 Task: Select a due date automation when advanced on, the moment a card is due add fields without custom field "Resume" set to a number lower than 1 and greater or equal to 10.
Action: Mouse moved to (969, 71)
Screenshot: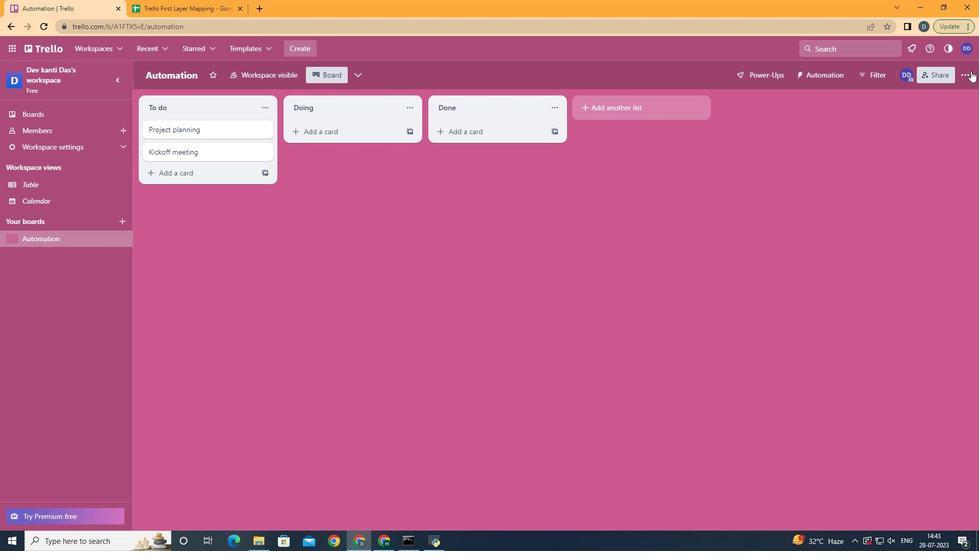 
Action: Mouse pressed left at (969, 71)
Screenshot: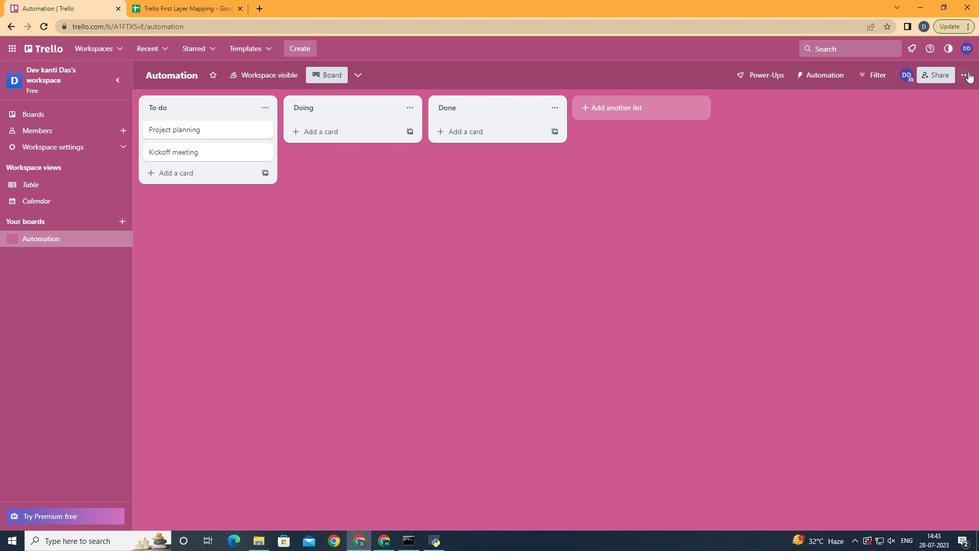 
Action: Mouse moved to (897, 230)
Screenshot: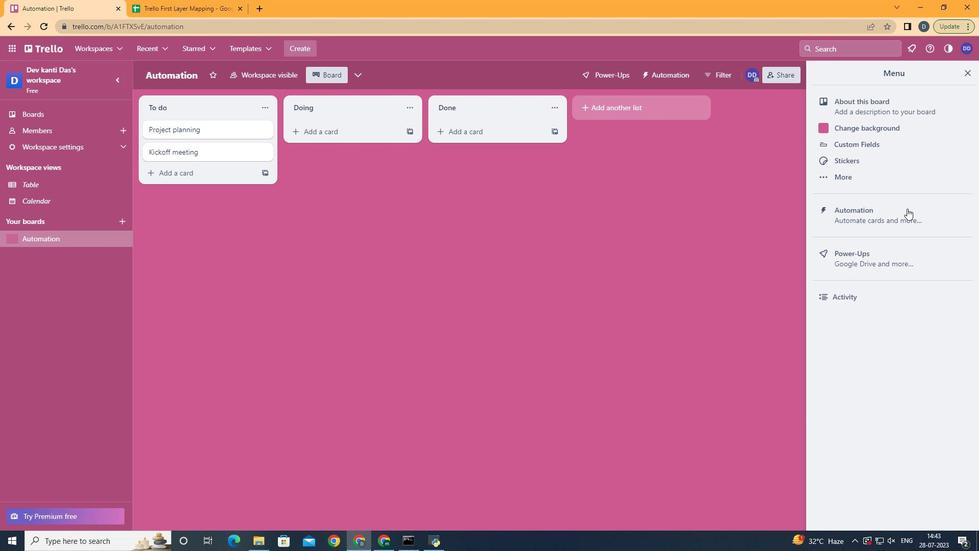 
Action: Mouse pressed left at (897, 230)
Screenshot: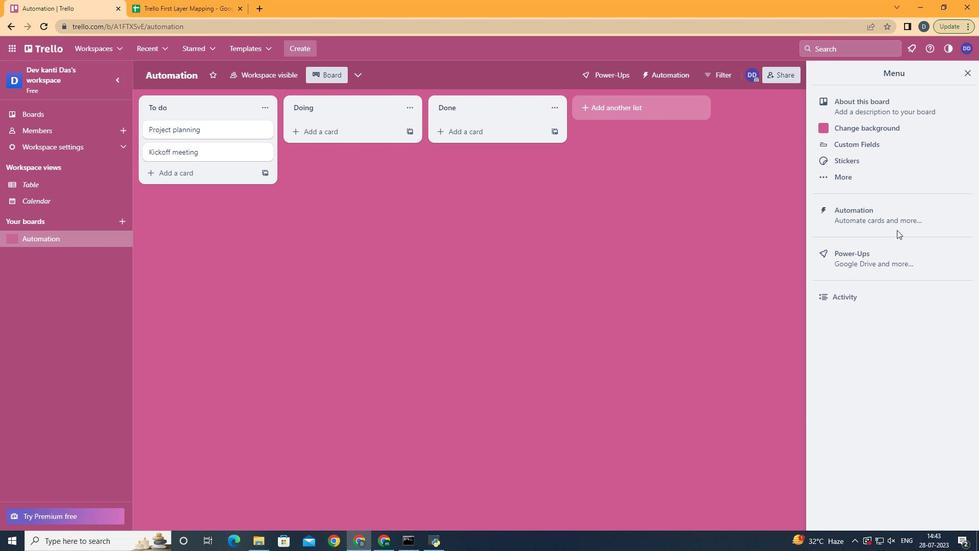 
Action: Mouse moved to (901, 225)
Screenshot: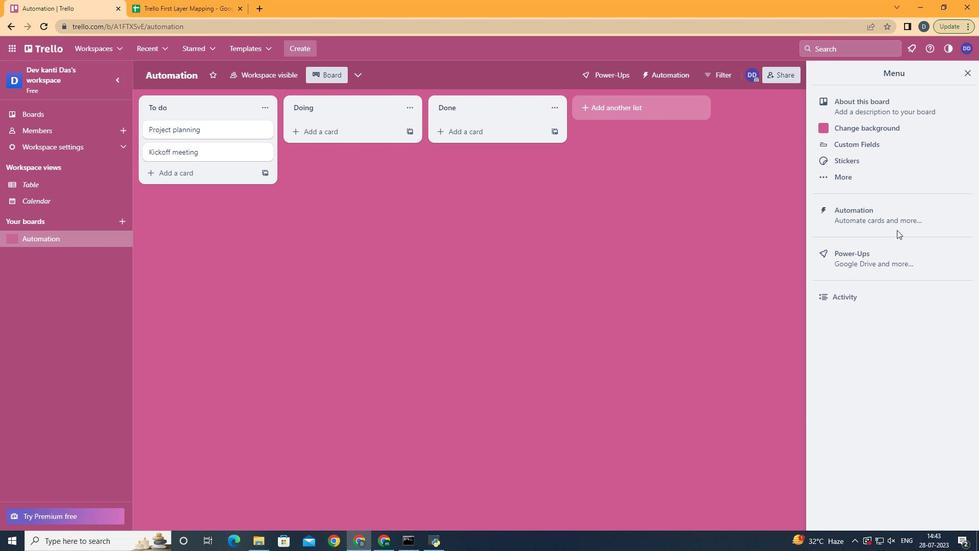 
Action: Mouse pressed left at (901, 225)
Screenshot: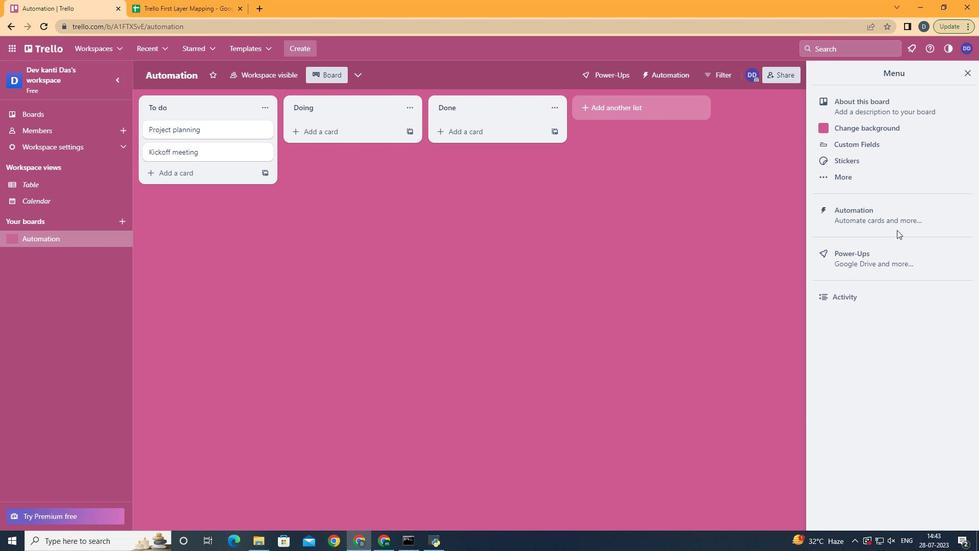 
Action: Mouse moved to (199, 204)
Screenshot: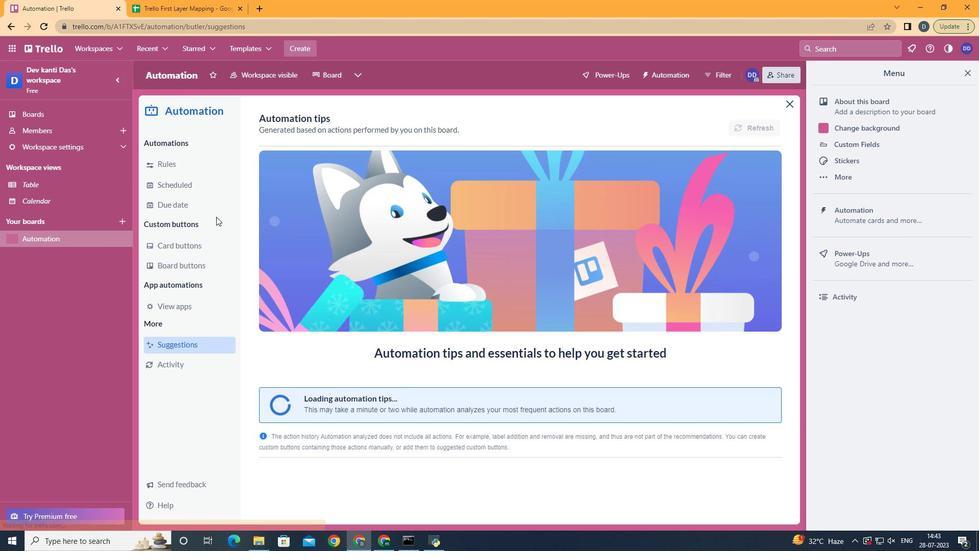 
Action: Mouse pressed left at (199, 204)
Screenshot: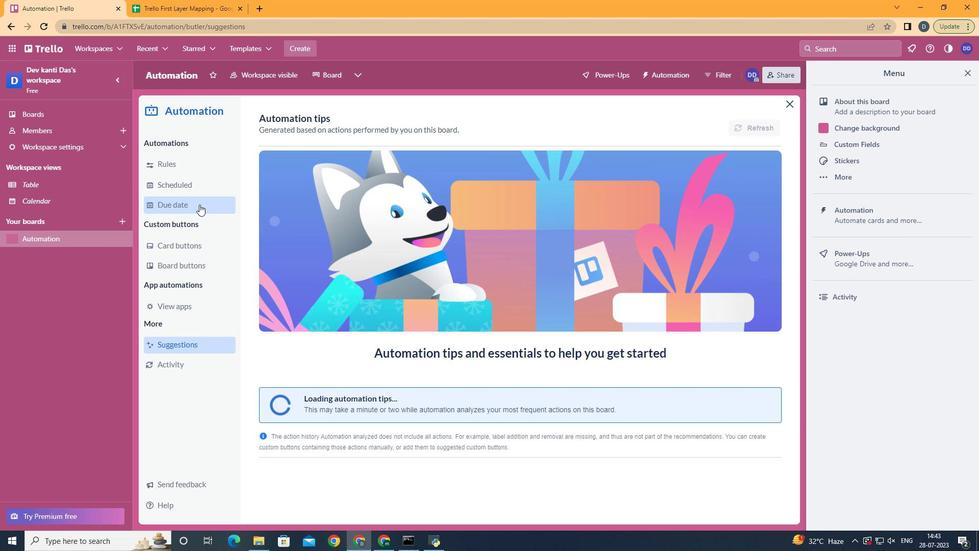 
Action: Mouse moved to (738, 124)
Screenshot: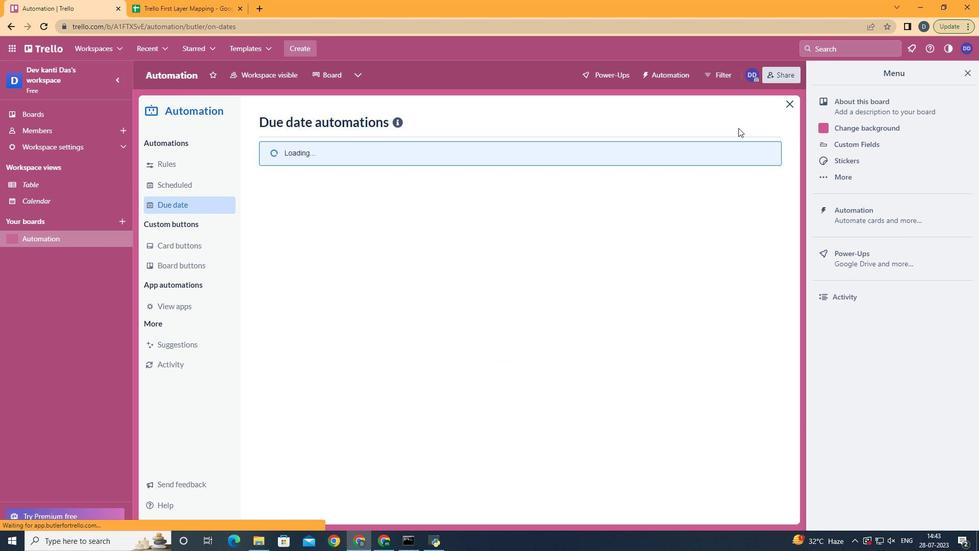 
Action: Mouse pressed left at (738, 124)
Screenshot: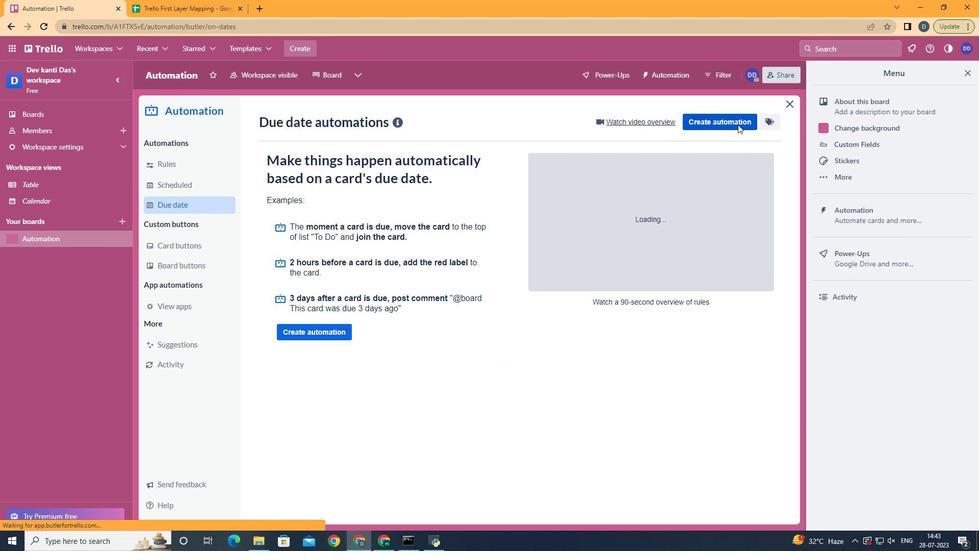 
Action: Mouse moved to (458, 219)
Screenshot: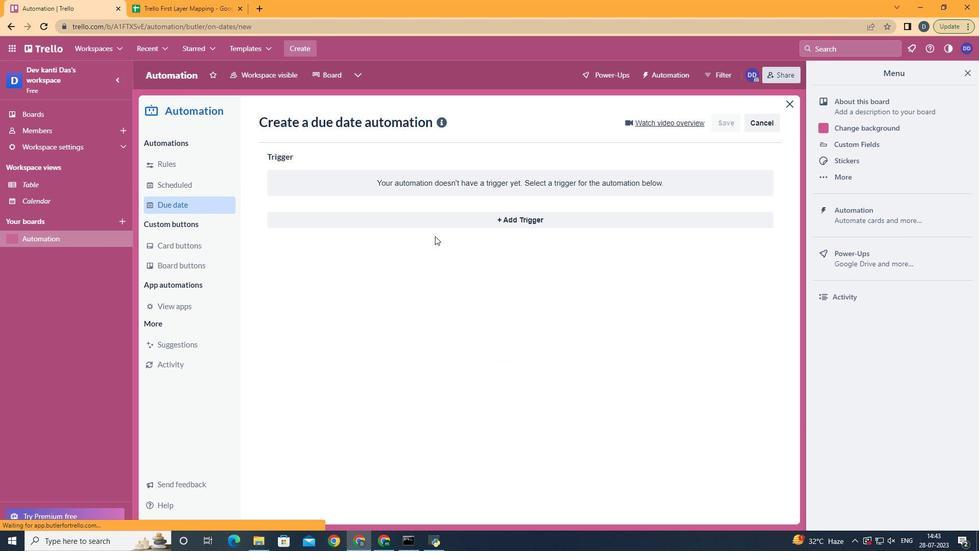 
Action: Mouse pressed left at (458, 219)
Screenshot: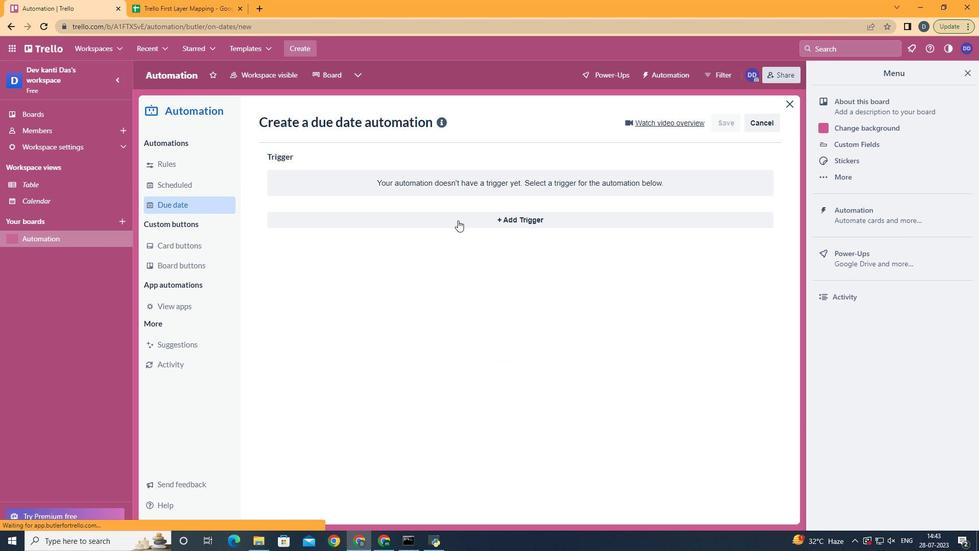 
Action: Mouse moved to (293, 358)
Screenshot: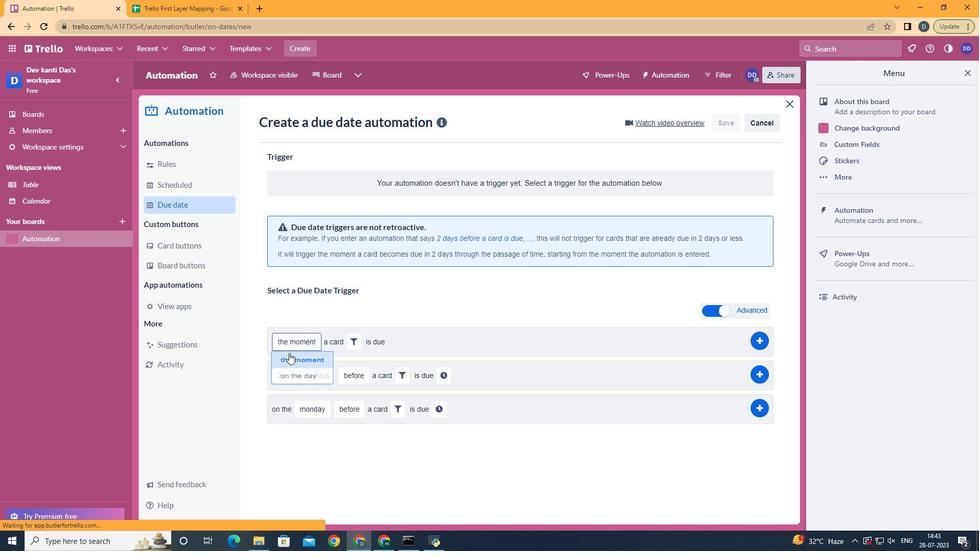 
Action: Mouse pressed left at (293, 358)
Screenshot: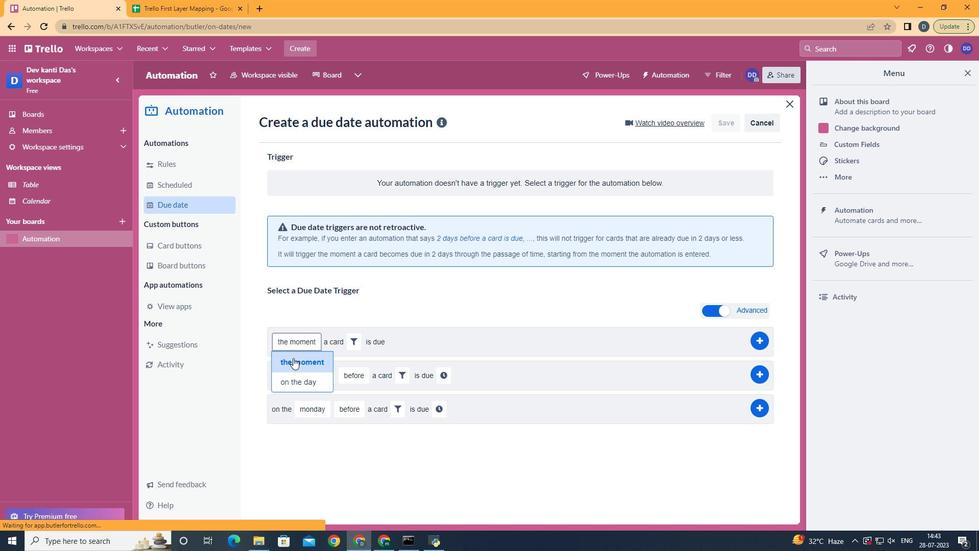 
Action: Mouse moved to (356, 343)
Screenshot: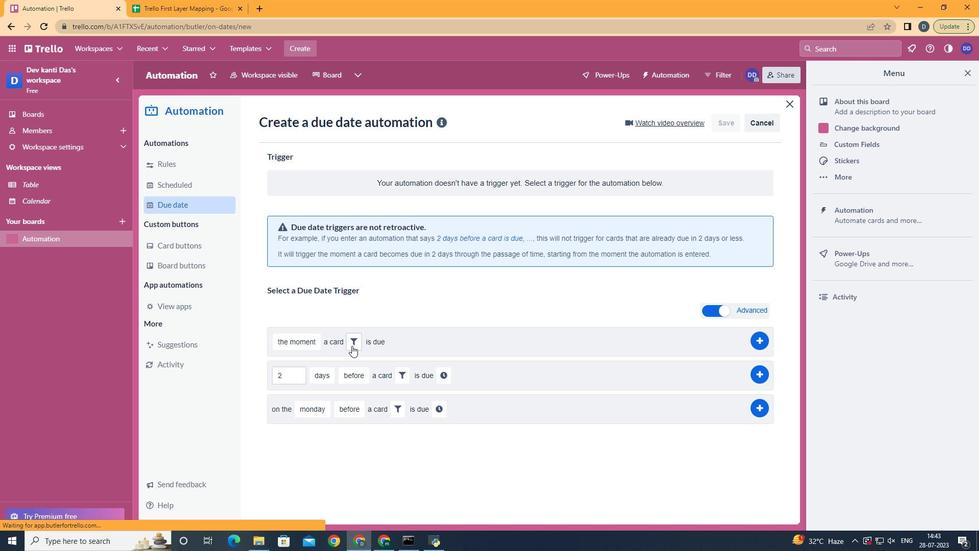
Action: Mouse pressed left at (356, 343)
Screenshot: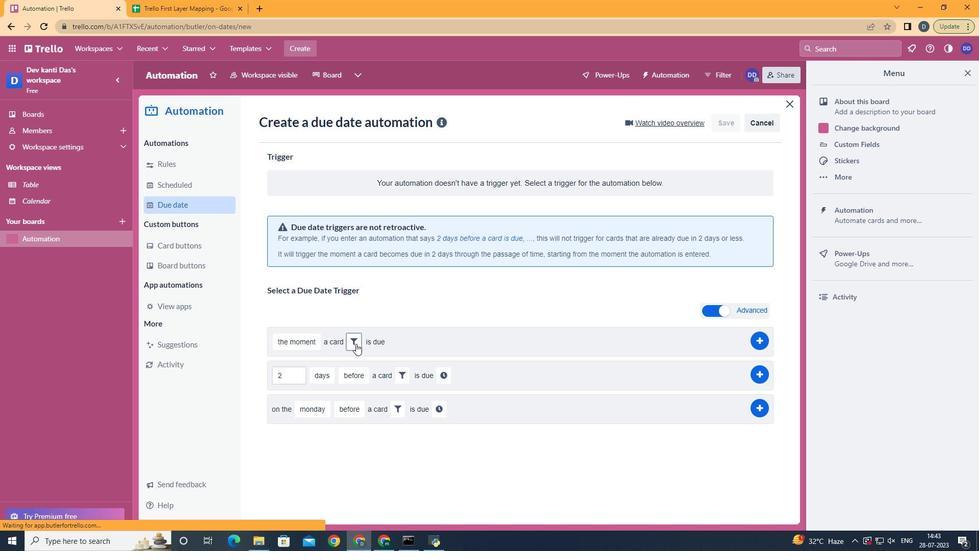
Action: Mouse moved to (527, 379)
Screenshot: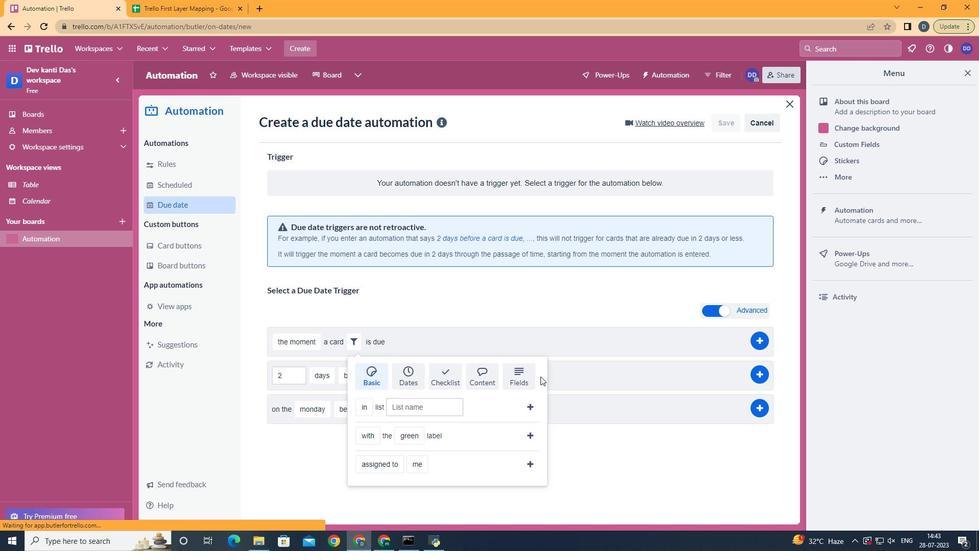 
Action: Mouse pressed left at (527, 379)
Screenshot: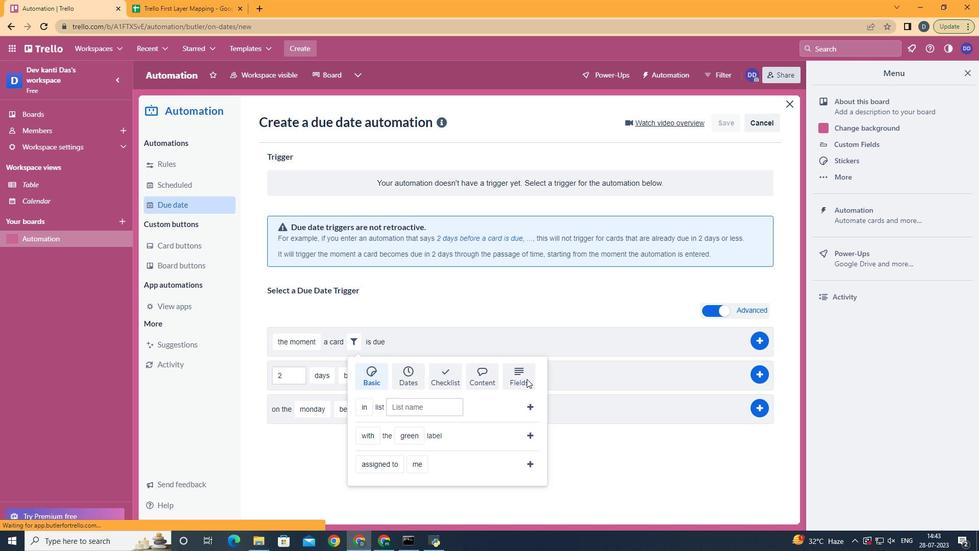 
Action: Mouse moved to (479, 438)
Screenshot: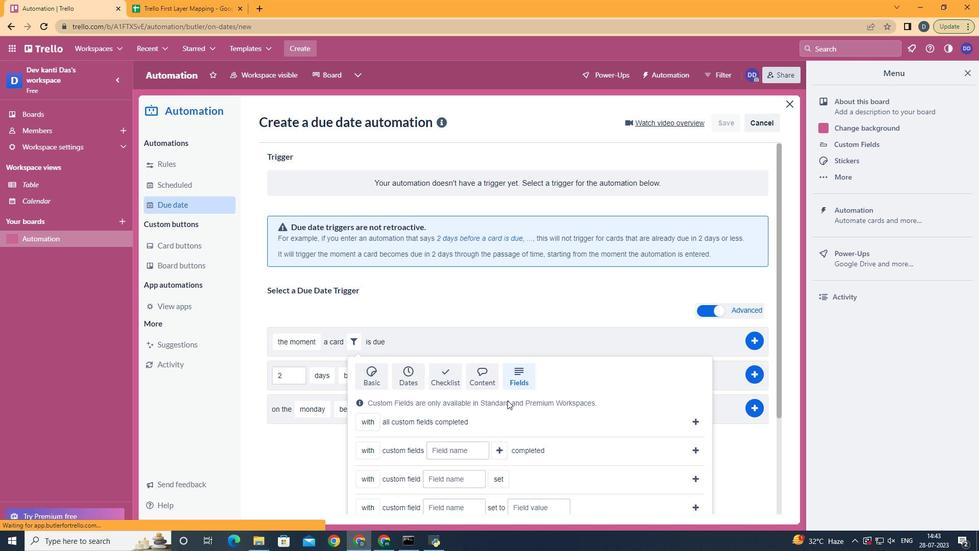 
Action: Mouse scrolled (479, 438) with delta (0, 0)
Screenshot: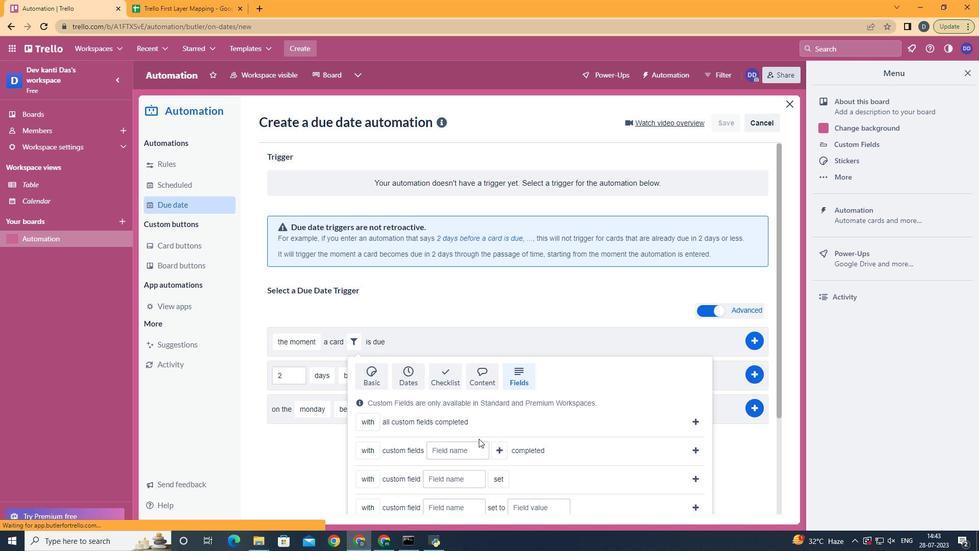 
Action: Mouse scrolled (479, 438) with delta (0, 0)
Screenshot: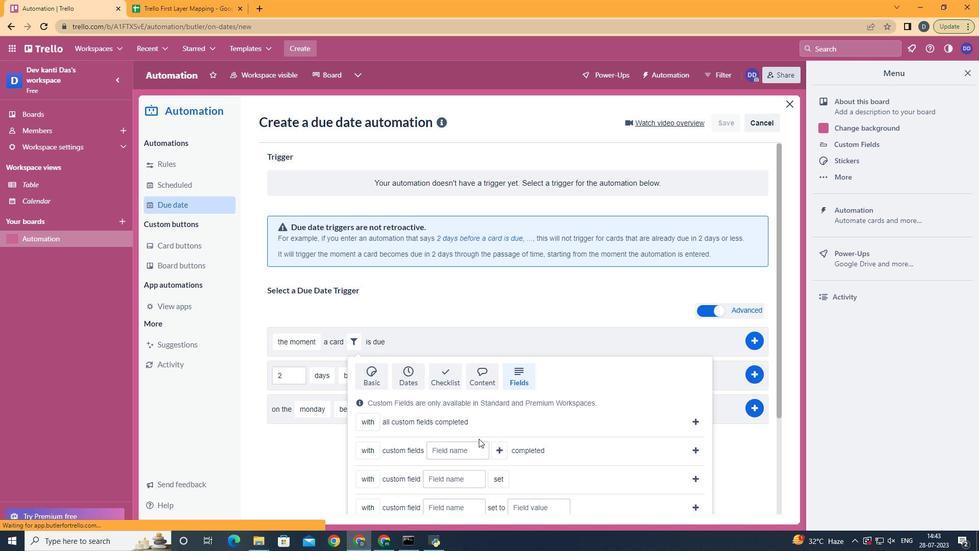 
Action: Mouse scrolled (479, 438) with delta (0, 0)
Screenshot: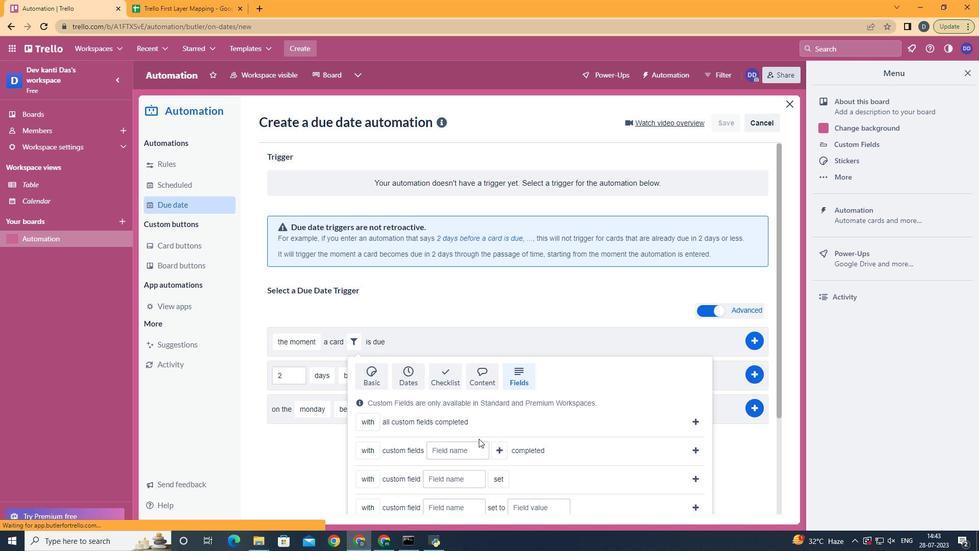 
Action: Mouse scrolled (479, 438) with delta (0, 0)
Screenshot: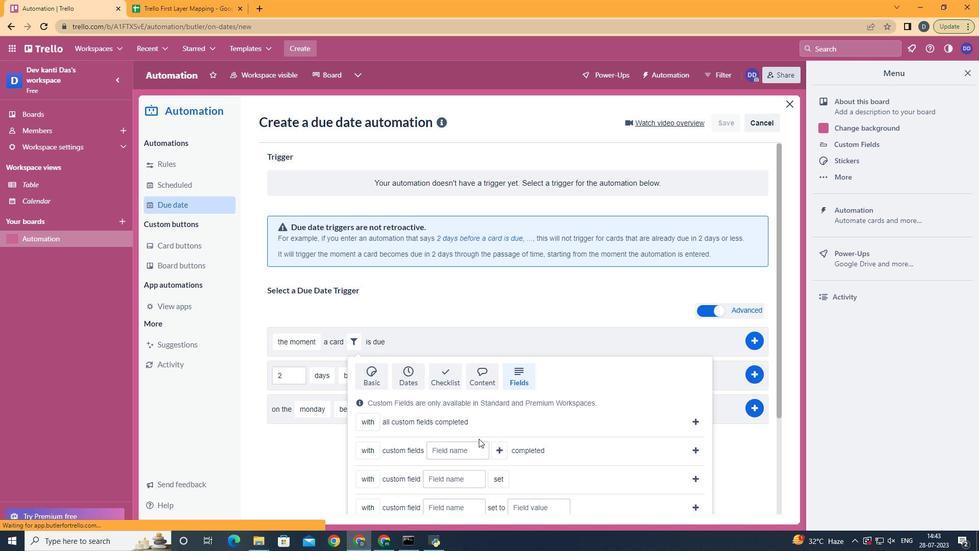 
Action: Mouse moved to (486, 437)
Screenshot: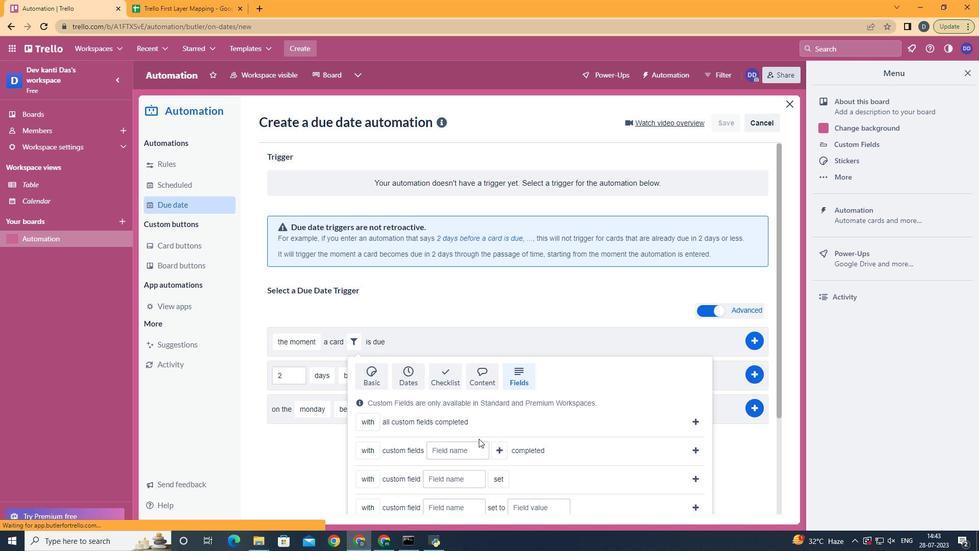 
Action: Mouse scrolled (482, 438) with delta (0, 0)
Screenshot: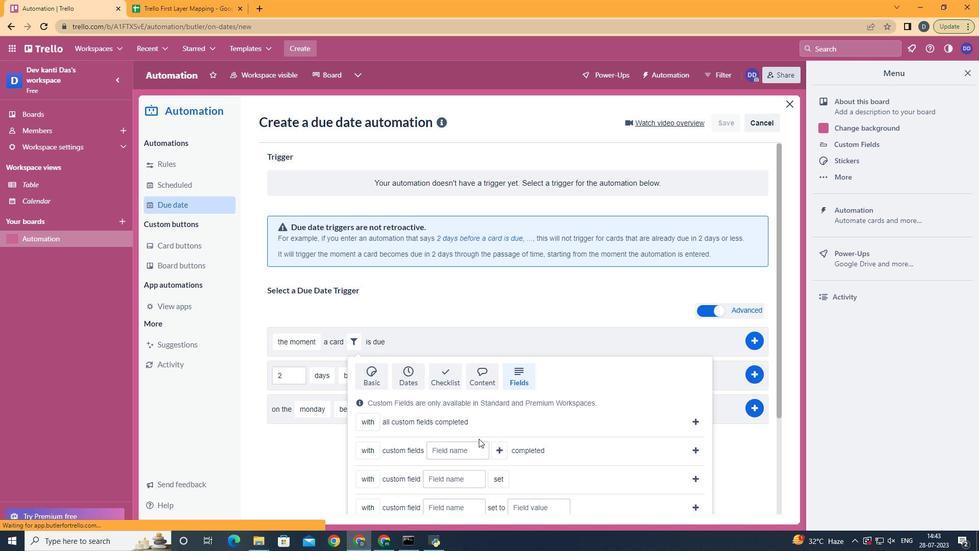 
Action: Mouse moved to (541, 402)
Screenshot: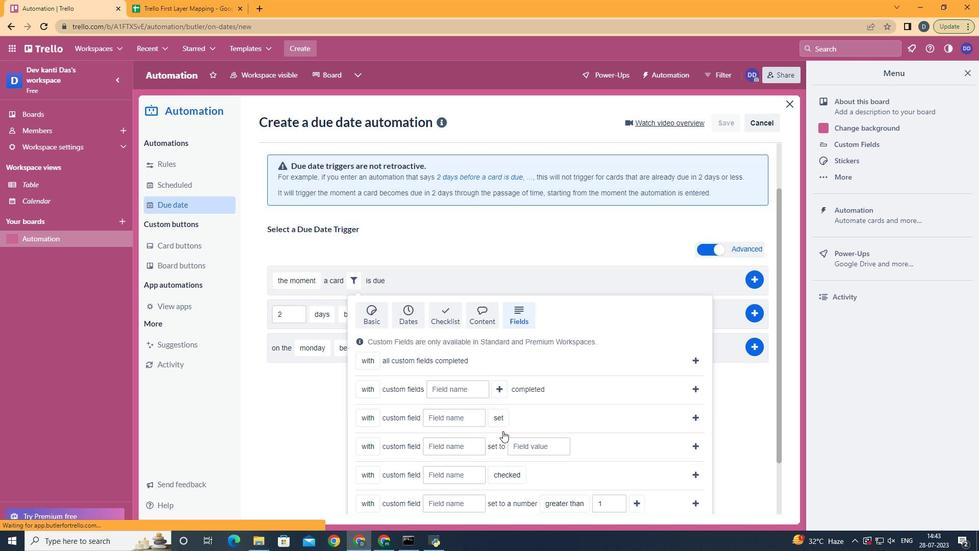 
Action: Mouse scrolled (541, 401) with delta (0, 0)
Screenshot: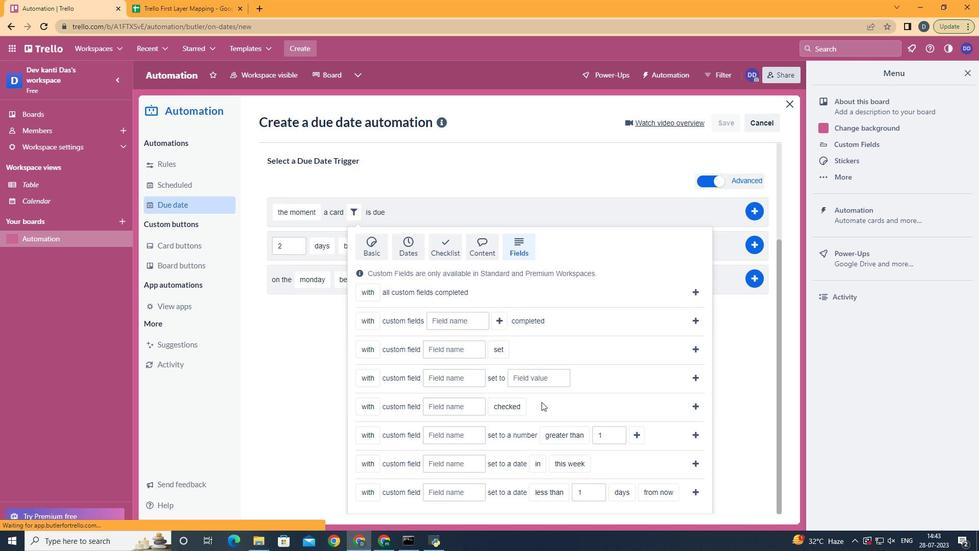 
Action: Mouse scrolled (541, 401) with delta (0, 0)
Screenshot: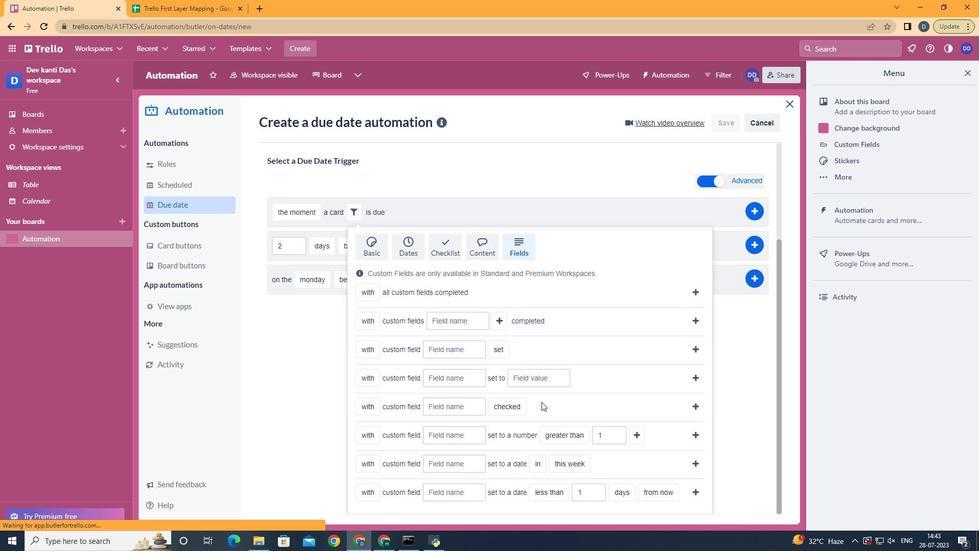 
Action: Mouse scrolled (541, 401) with delta (0, 0)
Screenshot: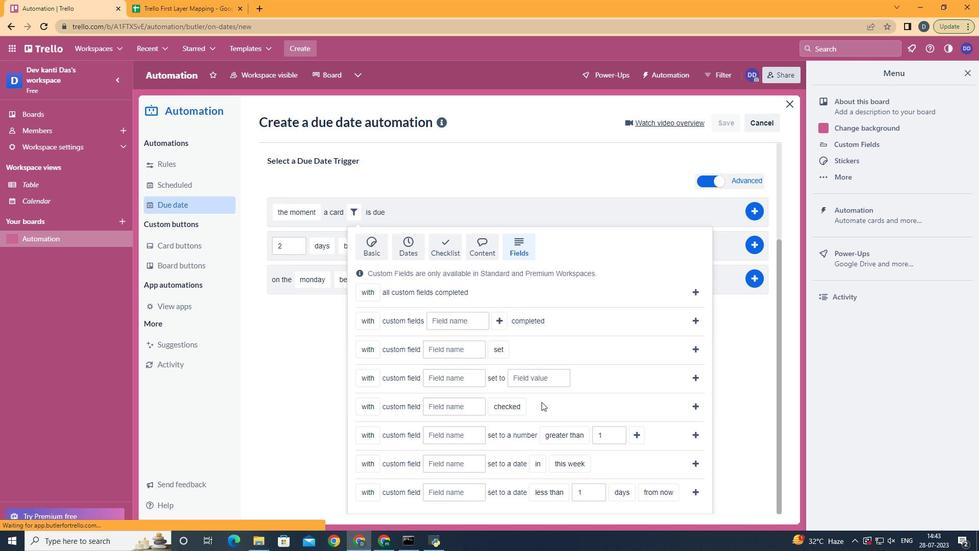 
Action: Mouse moved to (383, 481)
Screenshot: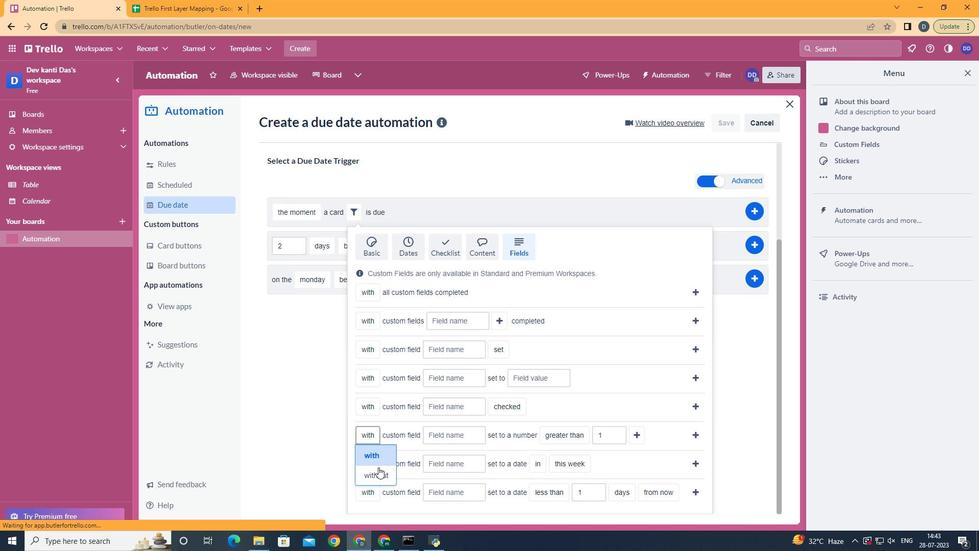 
Action: Mouse pressed left at (383, 481)
Screenshot: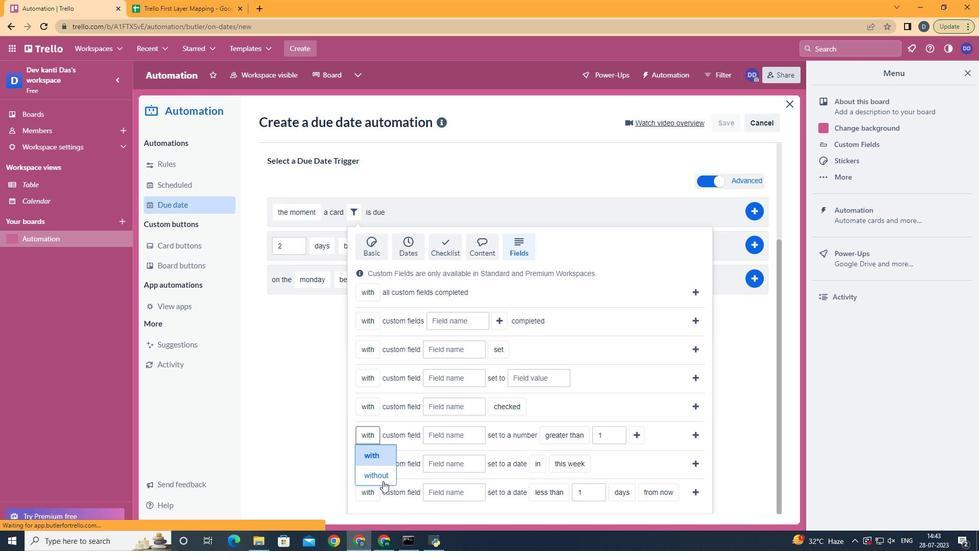
Action: Mouse moved to (464, 432)
Screenshot: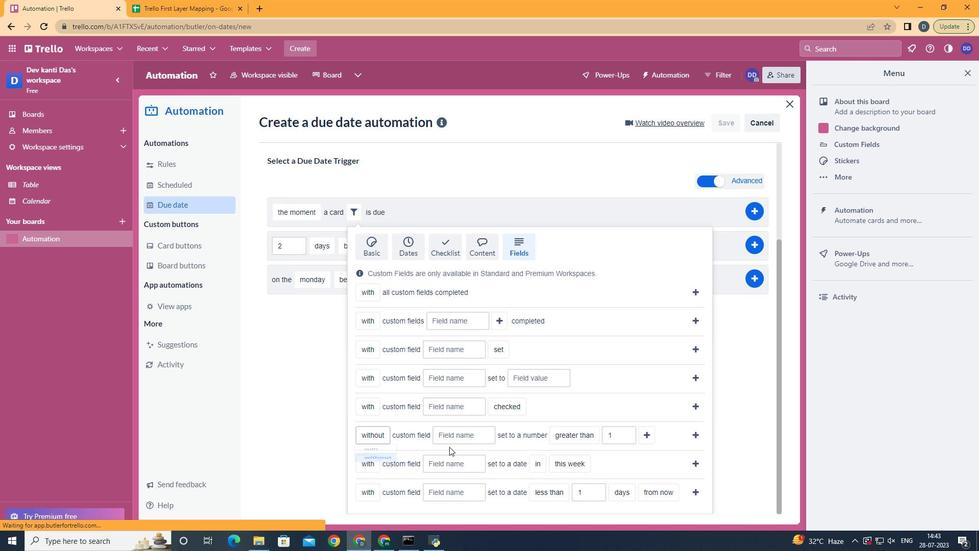 
Action: Mouse pressed left at (464, 432)
Screenshot: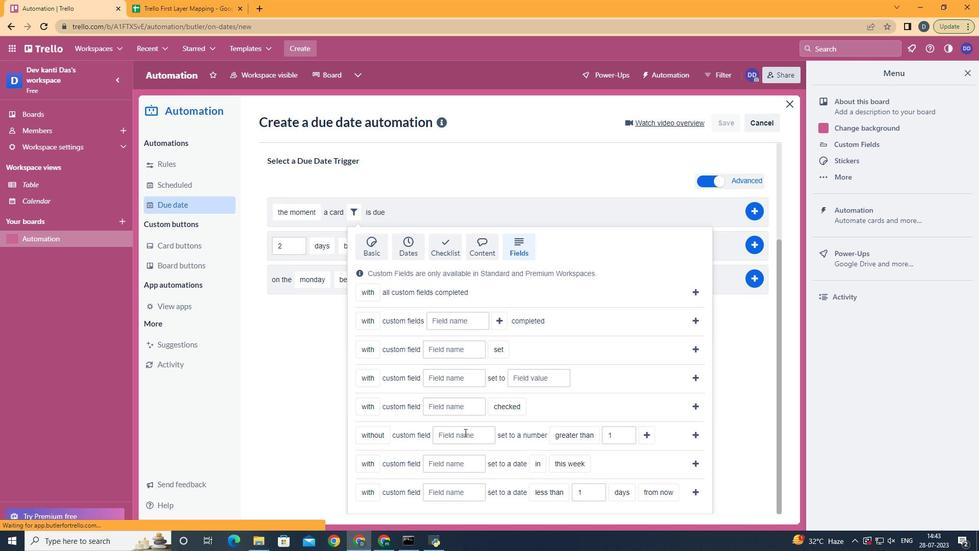 
Action: Key pressed <Key.shift><Key.shift><Key.shift><Key.shift>Resume
Screenshot: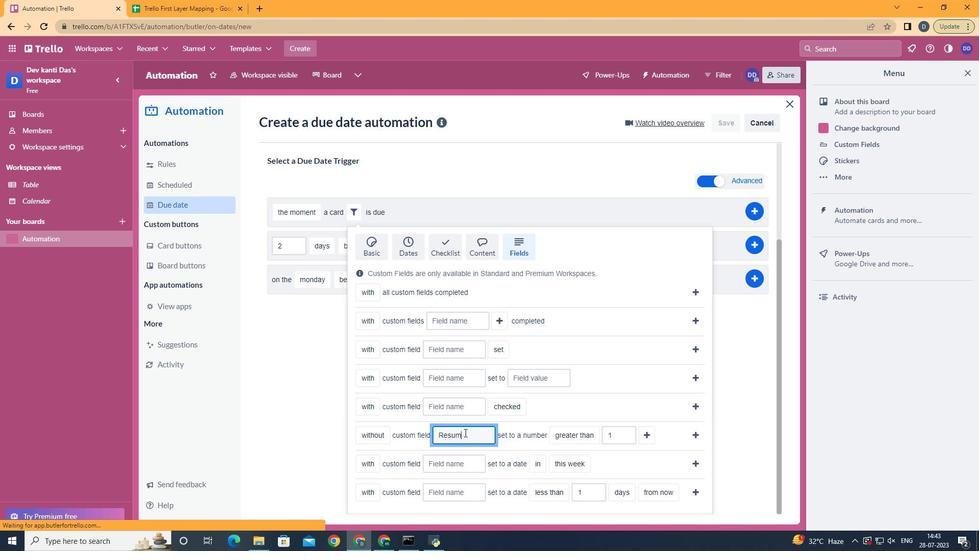 
Action: Mouse moved to (601, 398)
Screenshot: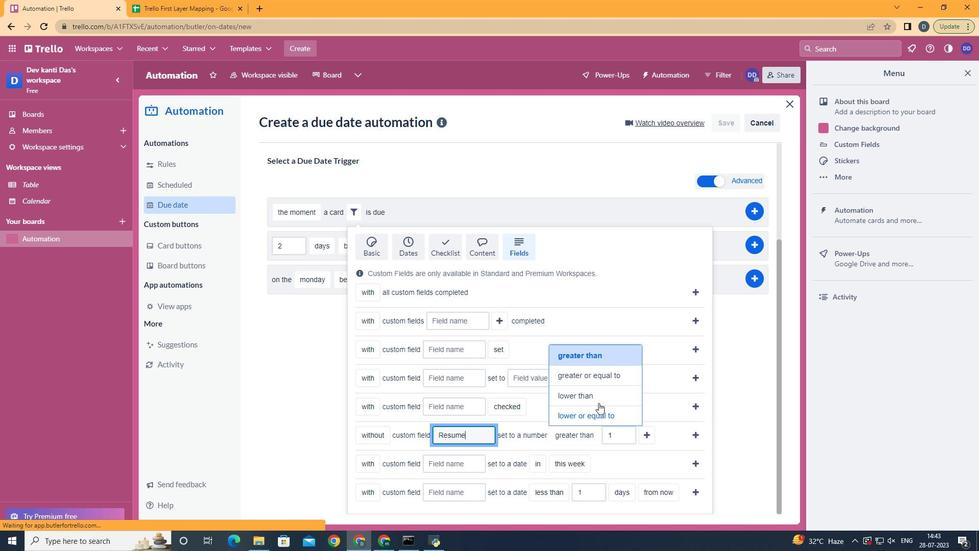 
Action: Mouse pressed left at (601, 398)
Screenshot: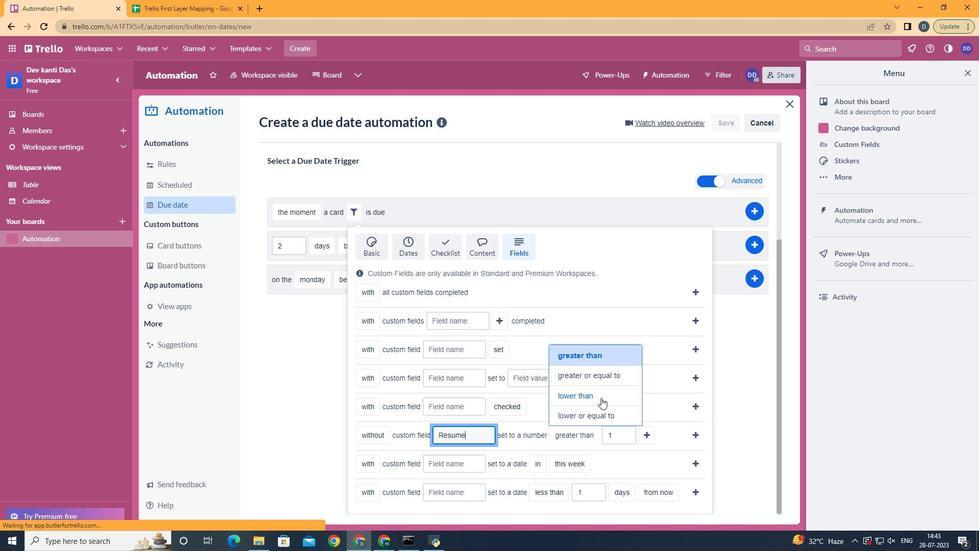 
Action: Mouse moved to (645, 431)
Screenshot: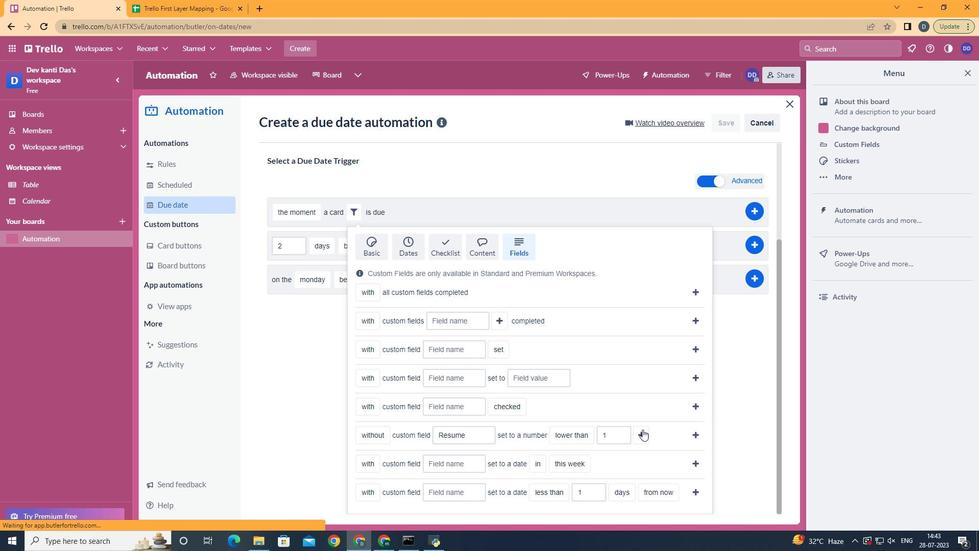 
Action: Mouse pressed left at (645, 431)
Screenshot: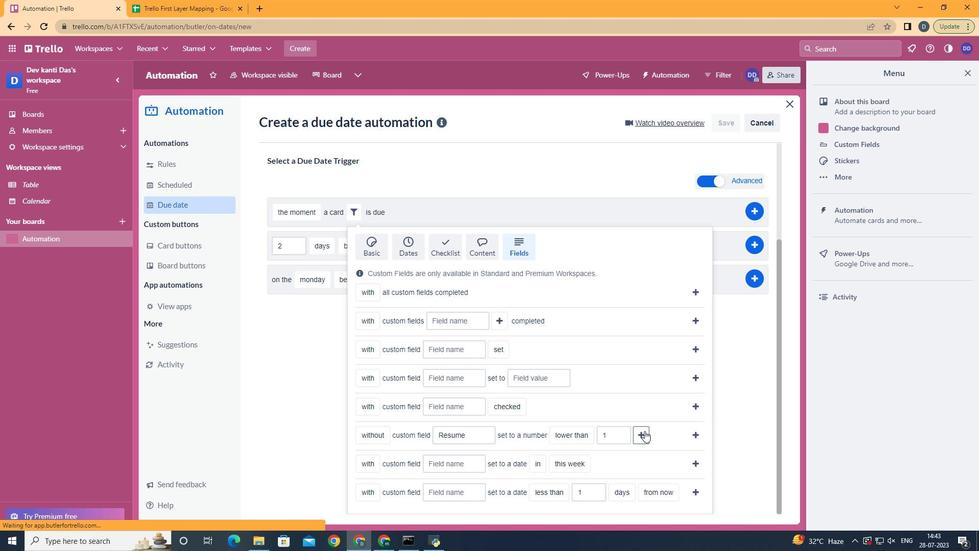 
Action: Mouse moved to (417, 440)
Screenshot: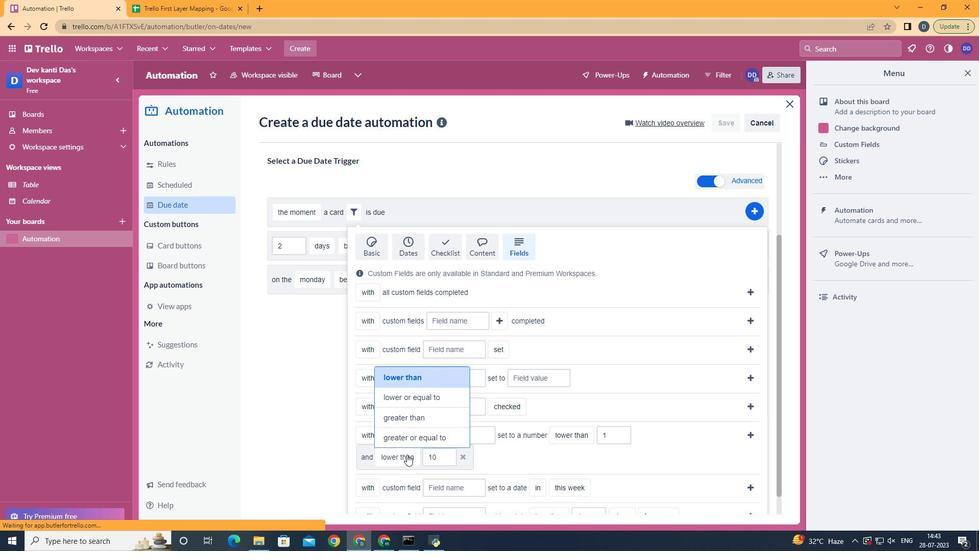 
Action: Mouse pressed left at (417, 440)
Screenshot: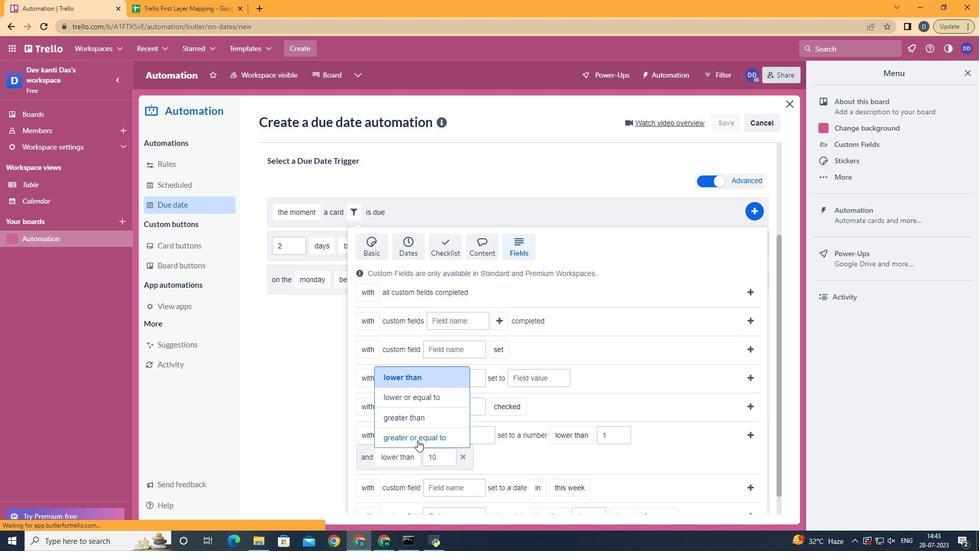 
Action: Mouse moved to (754, 436)
Screenshot: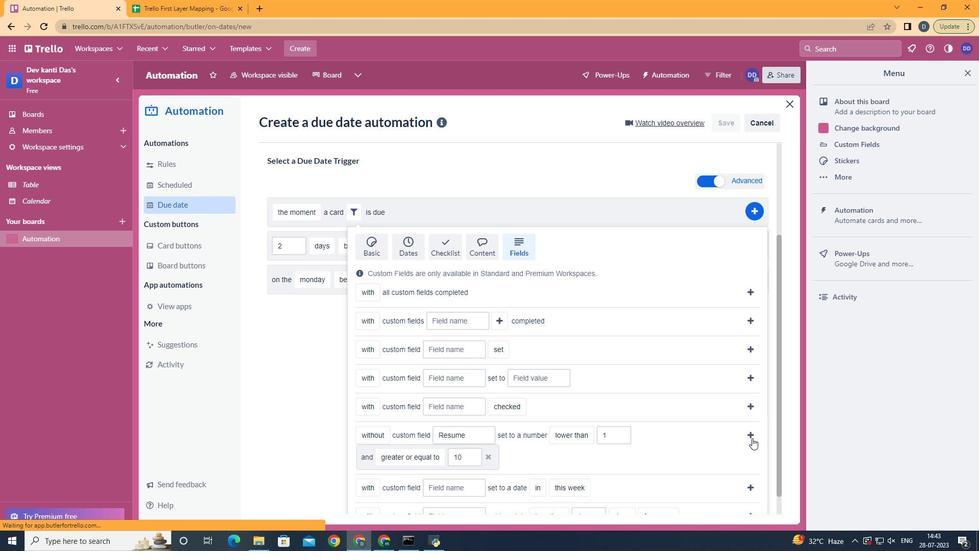 
Action: Mouse pressed left at (754, 436)
Screenshot: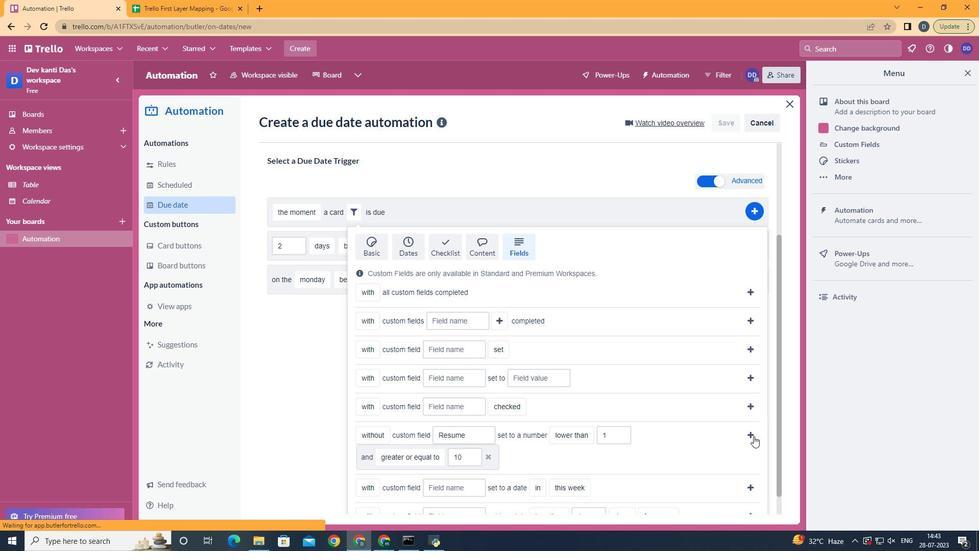 
Action: Mouse moved to (573, 408)
Screenshot: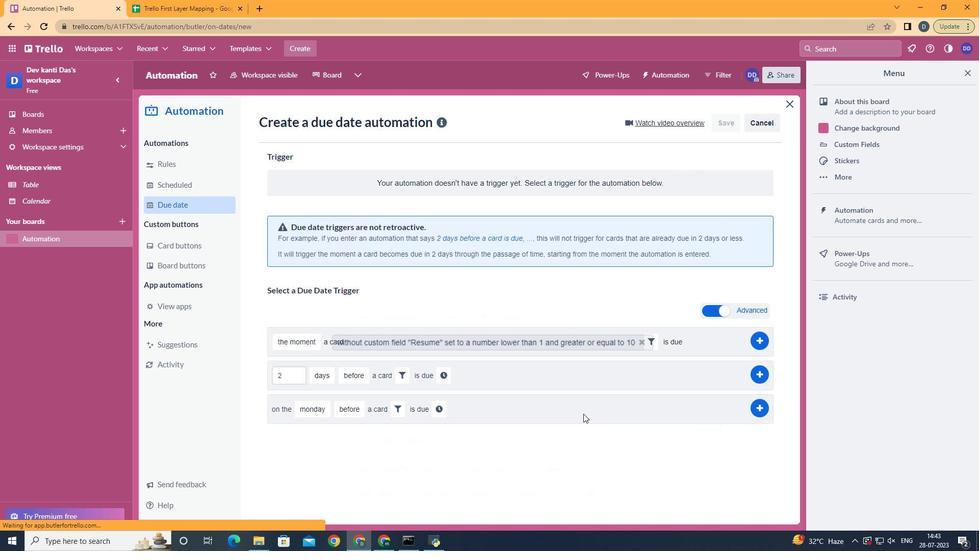 
